 Task: Send an email with the signature Edwin Parker with the subject 'Request for a promotion' and the message 'I would like to arrange a conference call to discuss this matter further.' from softage.1@softage.net to softage.5@softage.net and softage.6@softage.net with CC to softage.7@softage.net
Action: Key pressed n
Screenshot: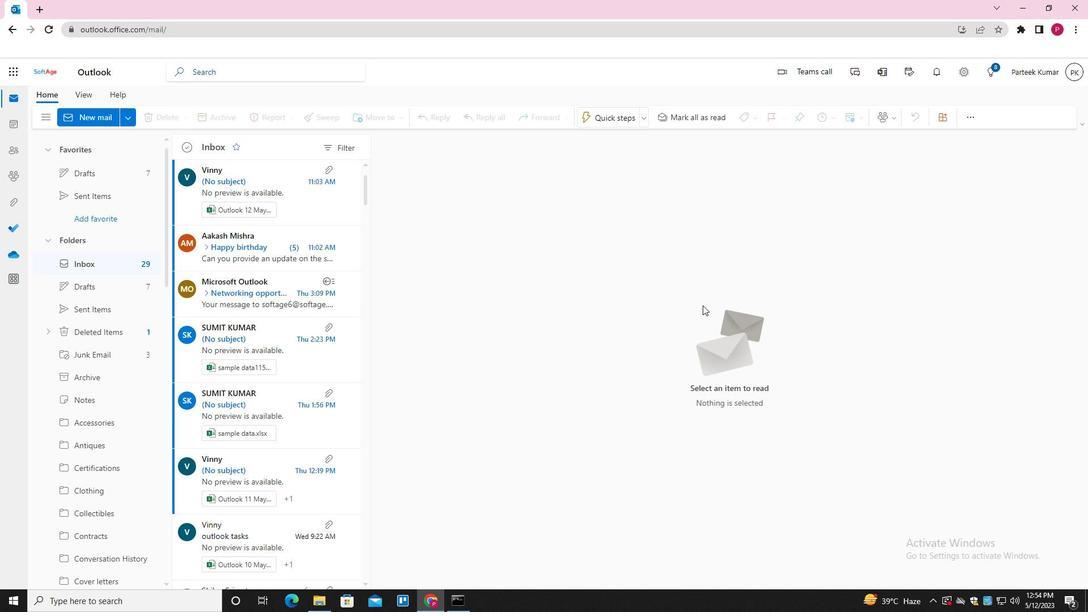 
Action: Mouse moved to (761, 114)
Screenshot: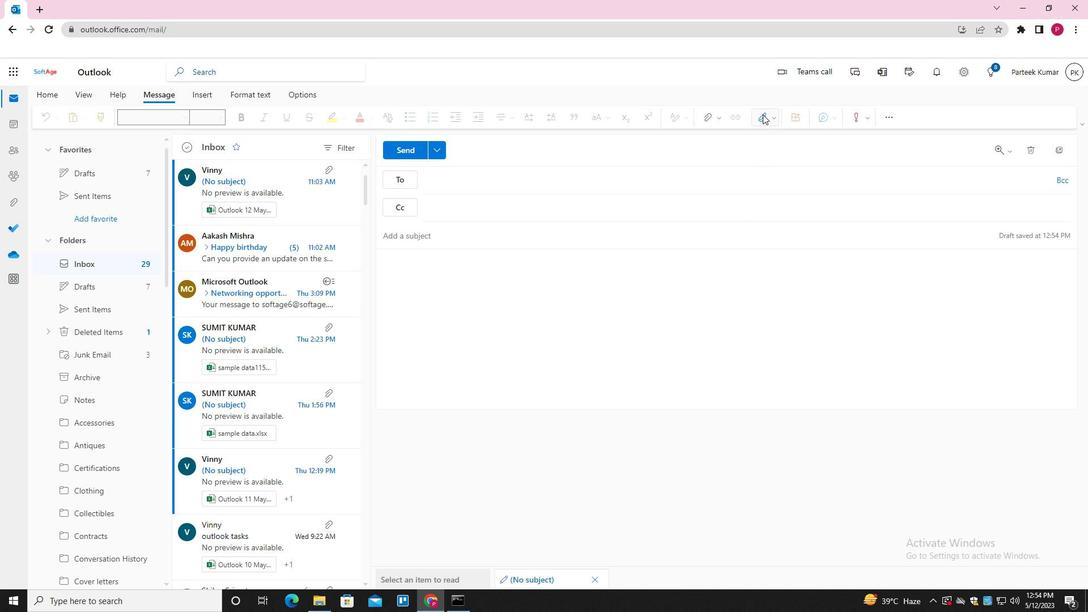 
Action: Mouse pressed left at (761, 114)
Screenshot: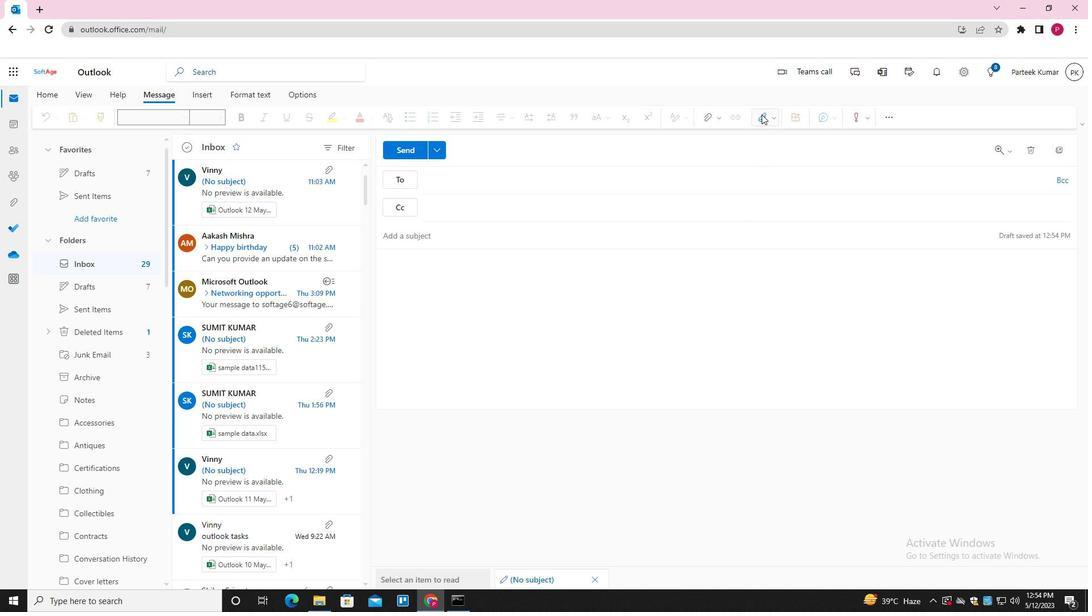 
Action: Mouse moved to (745, 164)
Screenshot: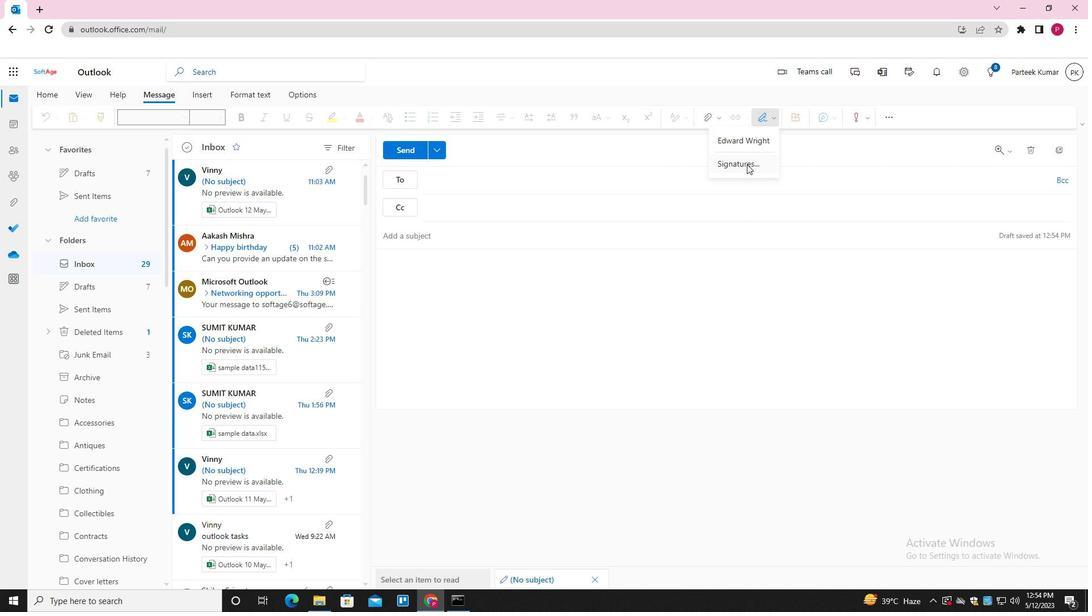 
Action: Mouse pressed left at (745, 164)
Screenshot: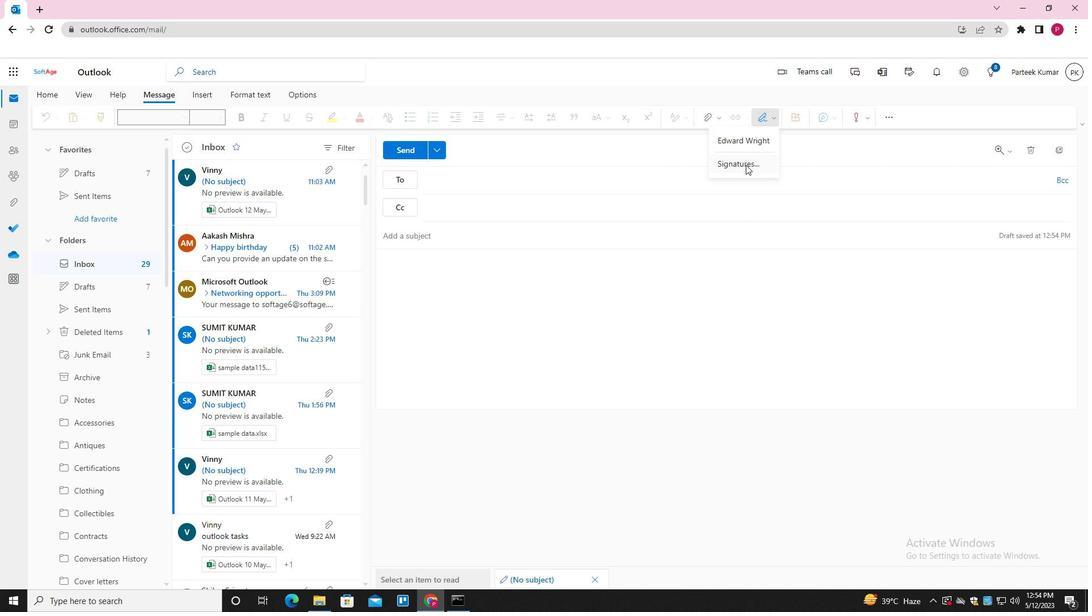
Action: Mouse moved to (758, 211)
Screenshot: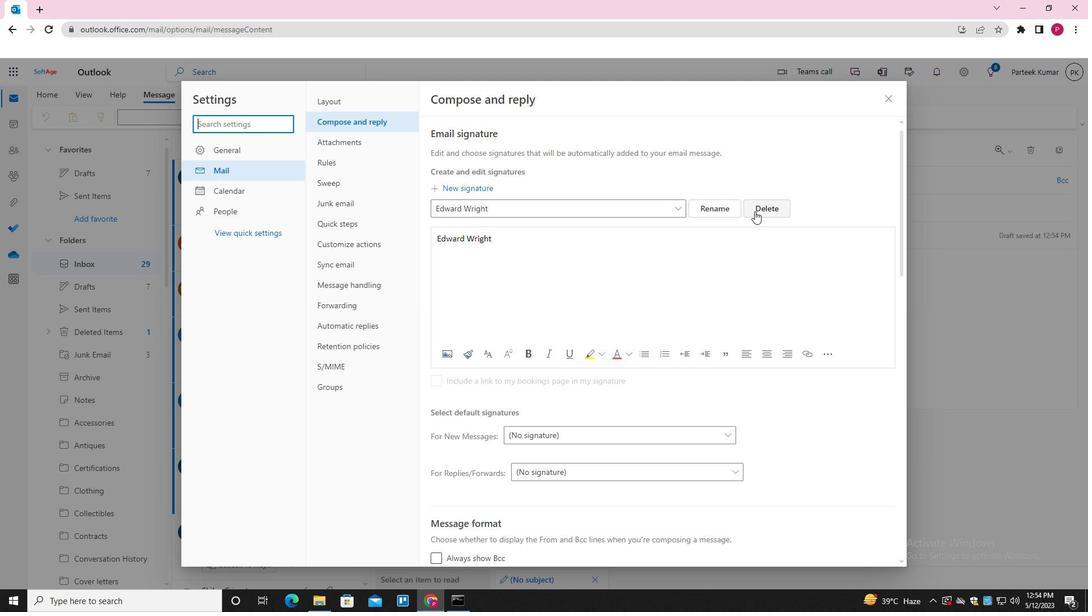 
Action: Mouse pressed left at (758, 211)
Screenshot: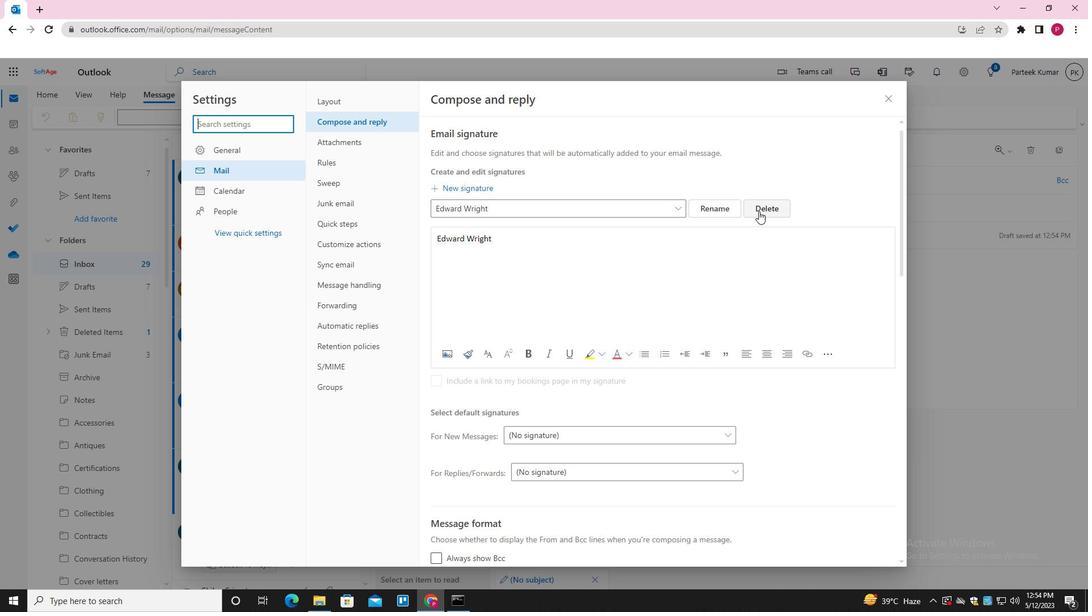 
Action: Mouse moved to (620, 207)
Screenshot: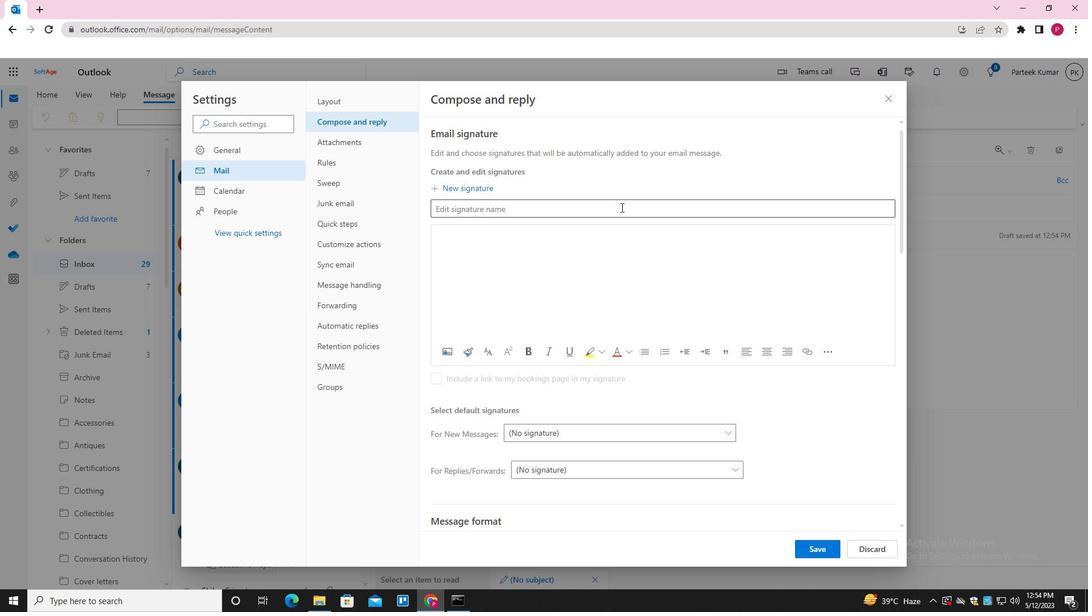 
Action: Mouse pressed left at (620, 207)
Screenshot: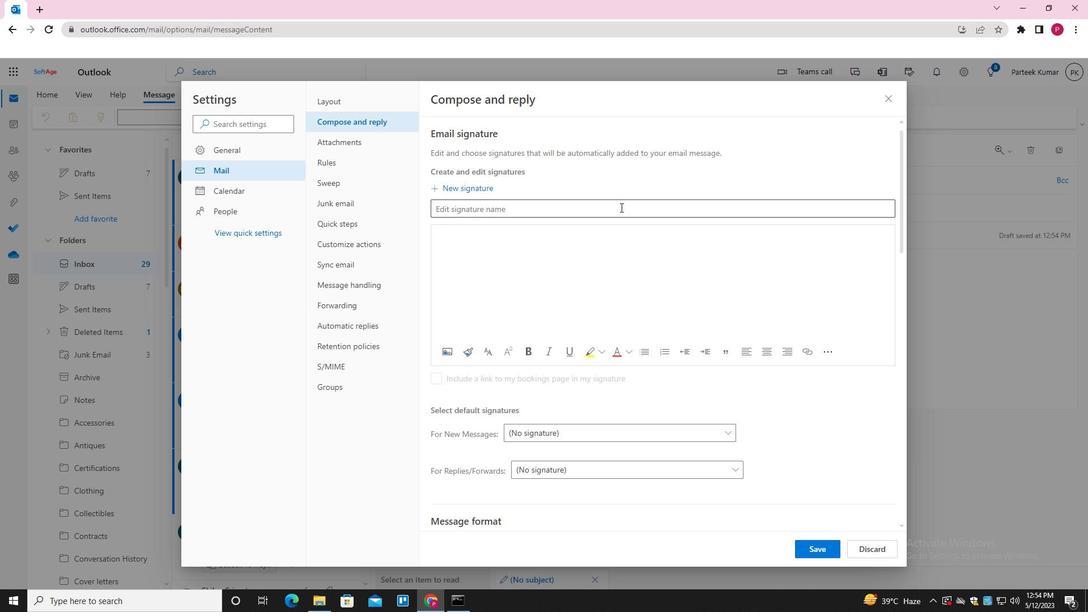 
Action: Key pressed <Key.shift>EDWIN<Key.space><Key.shift_r>PARKER<Key.tab><Key.shift>EDWIN<Key.space><Key.shift_r>PARKER
Screenshot: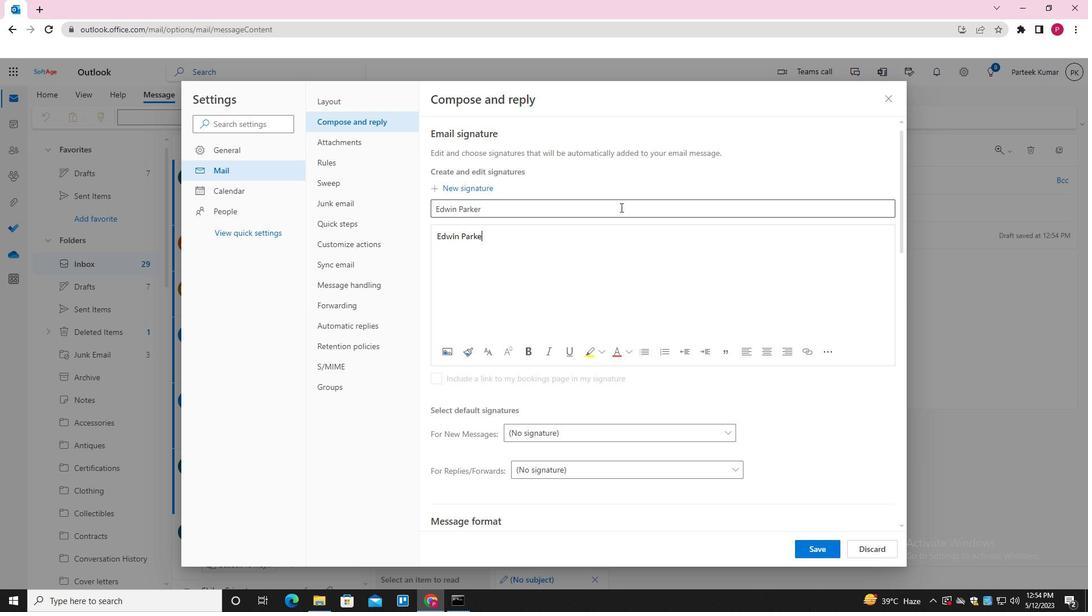 
Action: Mouse moved to (818, 549)
Screenshot: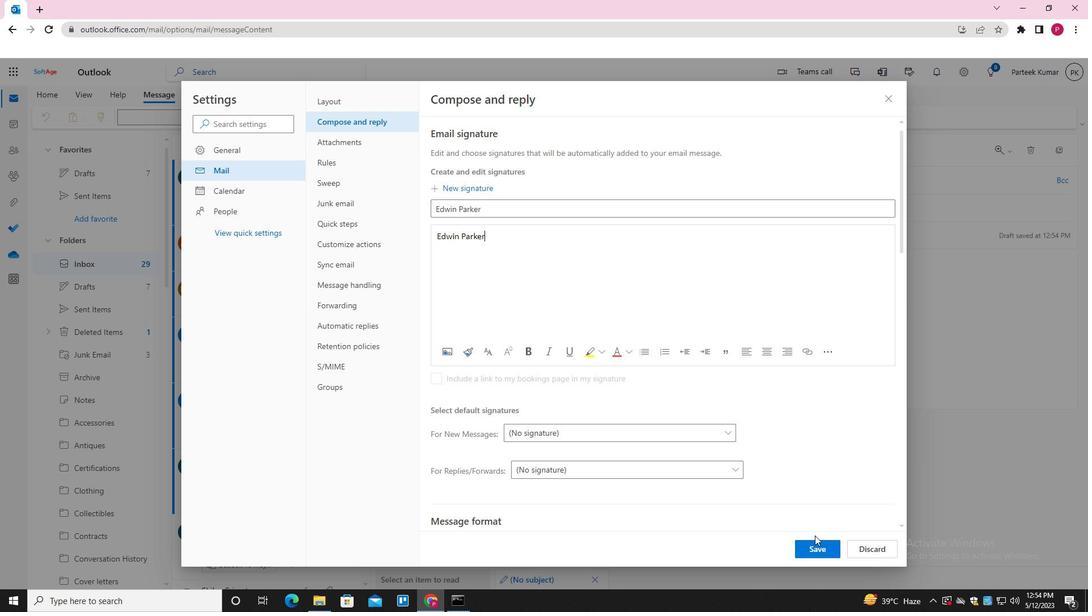 
Action: Mouse pressed left at (818, 549)
Screenshot: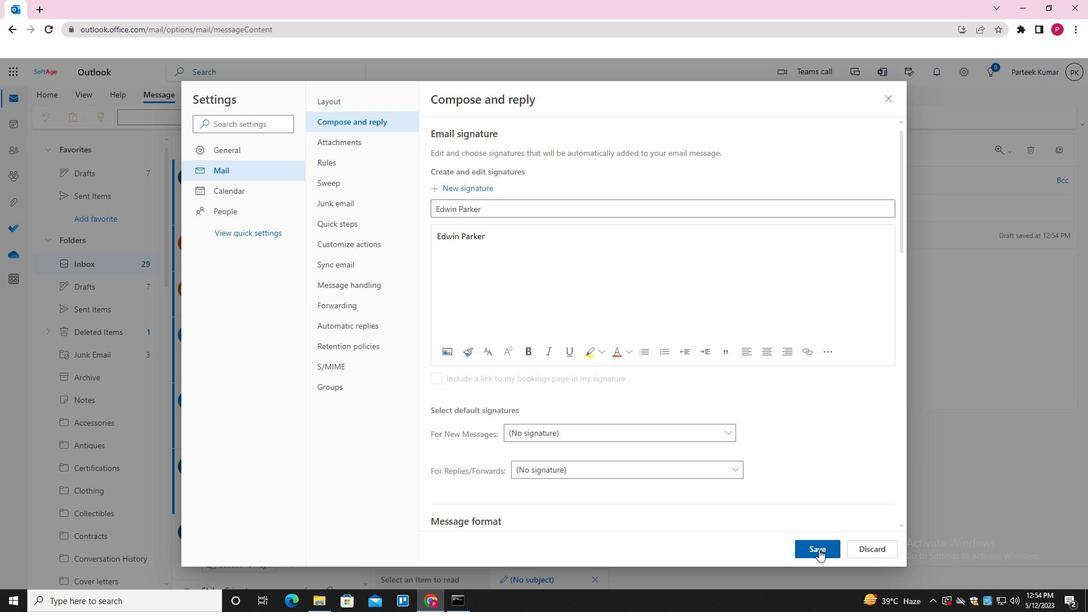 
Action: Mouse moved to (883, 100)
Screenshot: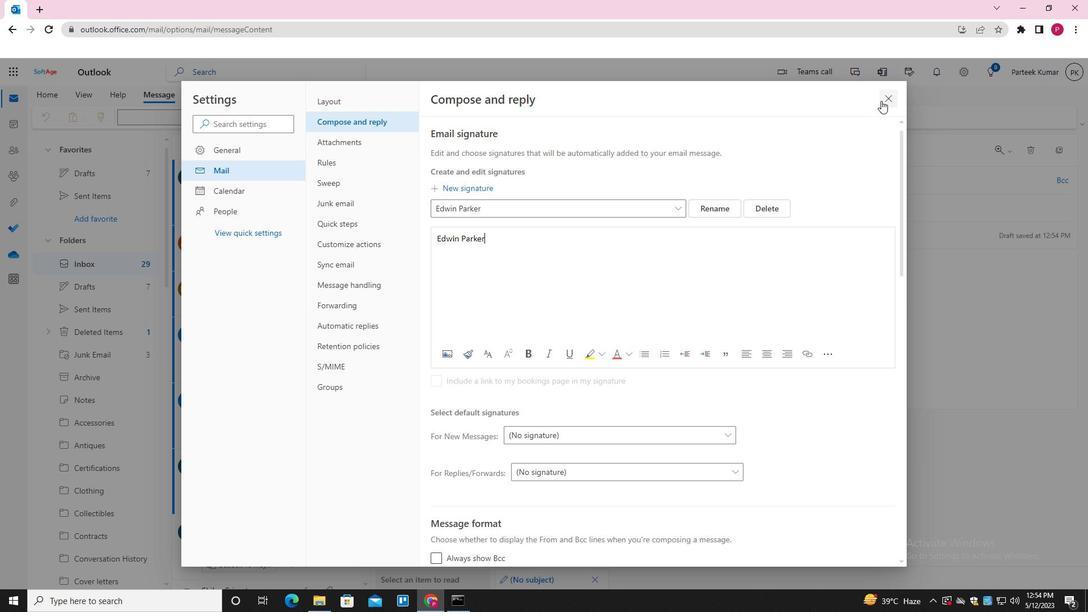 
Action: Mouse pressed left at (883, 100)
Screenshot: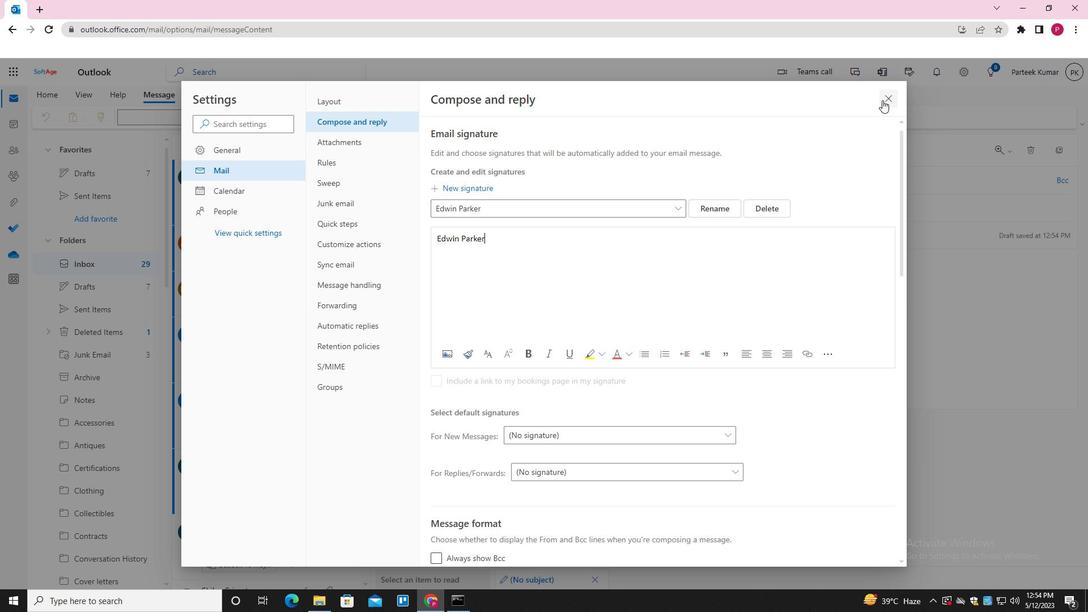 
Action: Mouse moved to (559, 306)
Screenshot: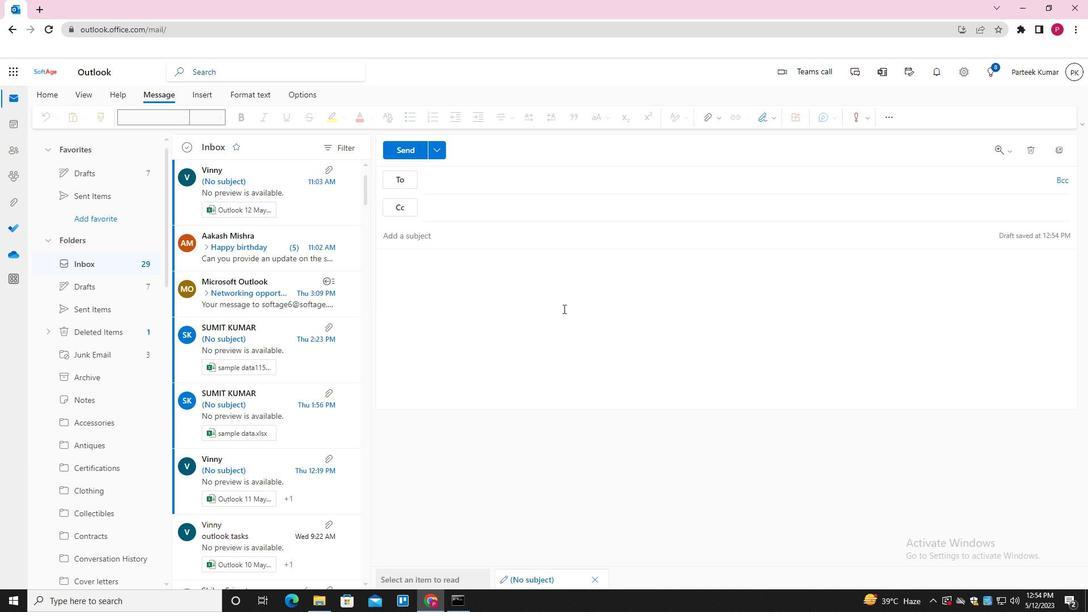 
Action: Mouse pressed left at (559, 306)
Screenshot: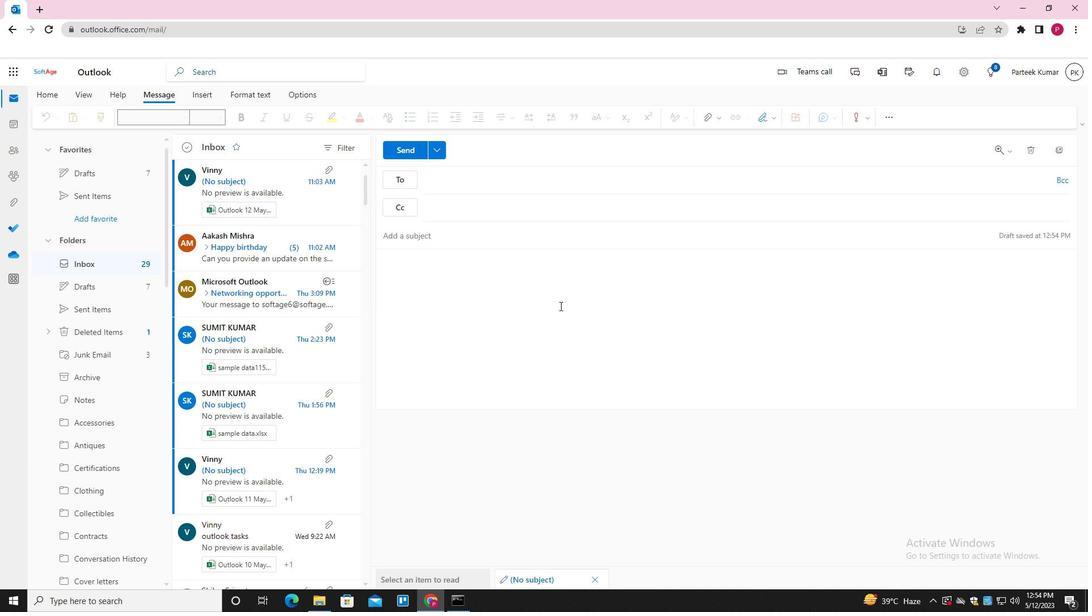 
Action: Mouse moved to (761, 113)
Screenshot: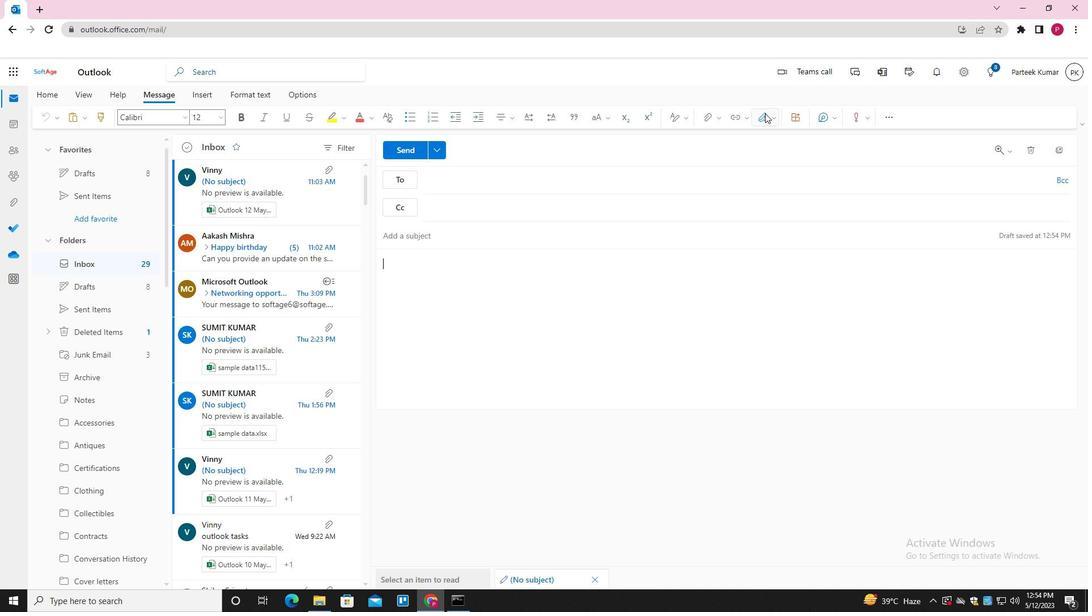 
Action: Mouse pressed left at (761, 113)
Screenshot: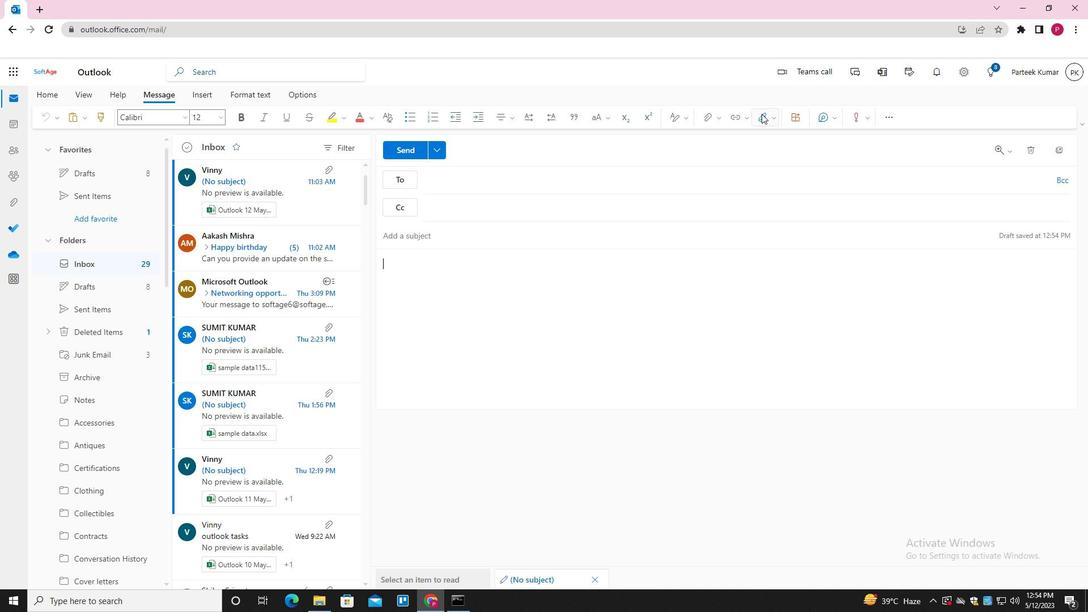 
Action: Mouse moved to (745, 138)
Screenshot: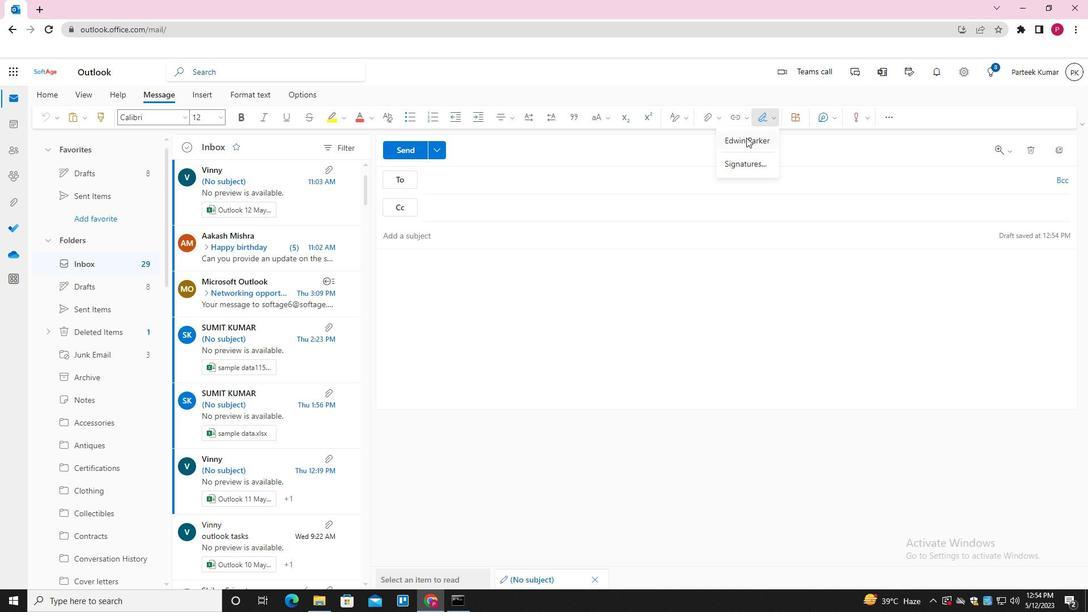 
Action: Mouse pressed left at (745, 138)
Screenshot: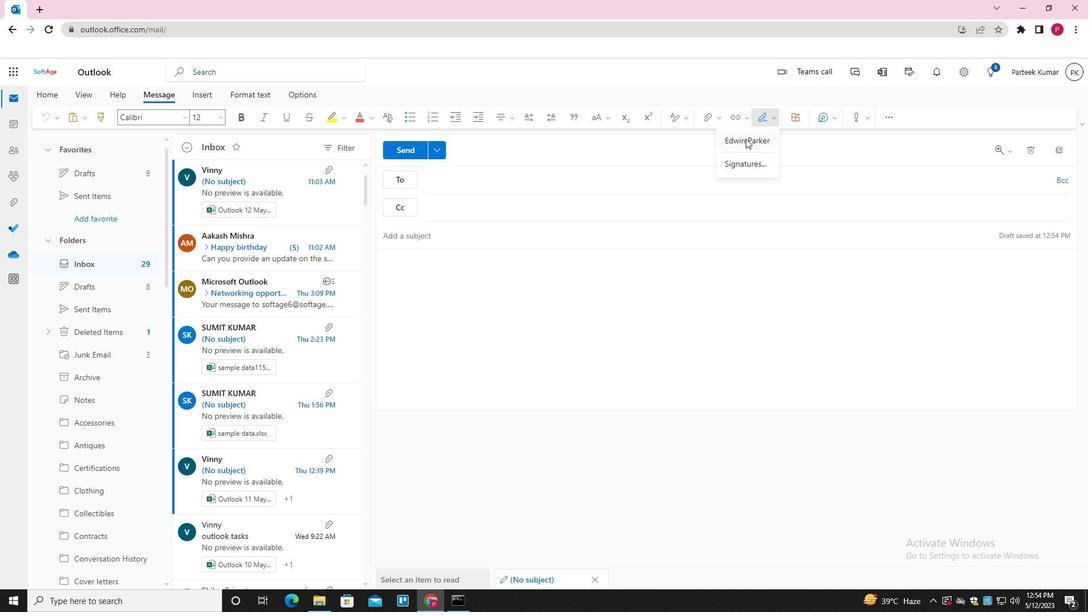 
Action: Mouse moved to (520, 240)
Screenshot: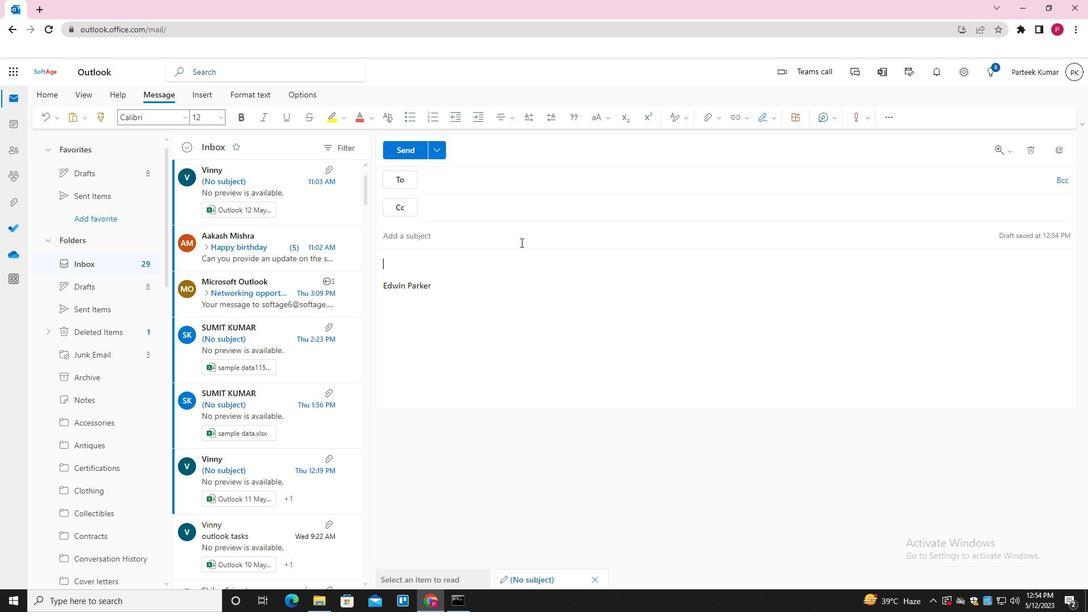
Action: Mouse pressed left at (520, 240)
Screenshot: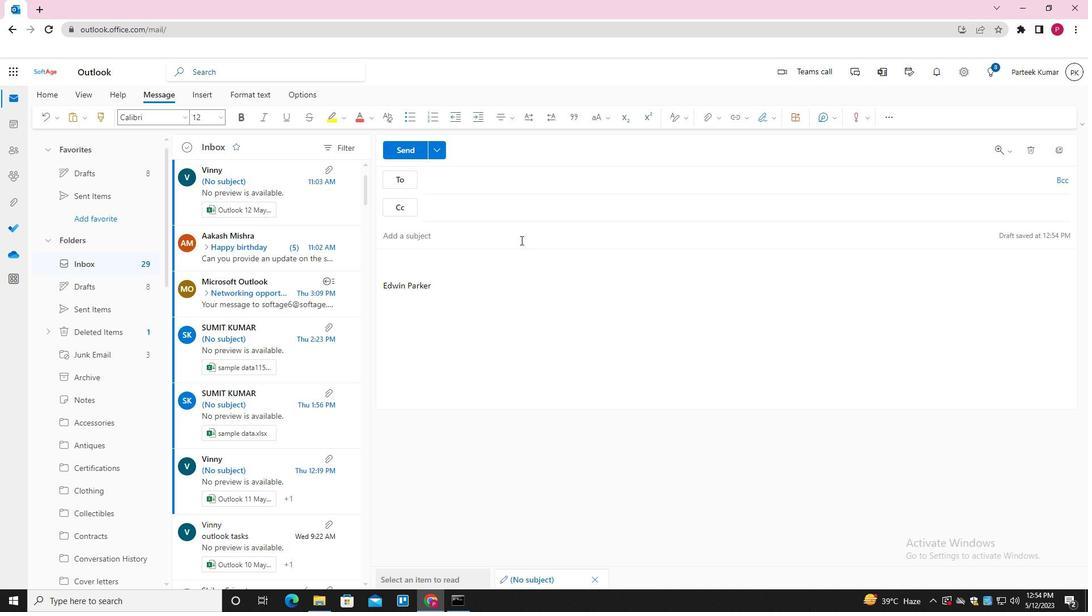 
Action: Key pressed <Key.shift>REQUEST<Key.space>FOR<Key.space>A<Key.space>PROMOTION<Key.tab><Key.shift_r><Key.shift_r><Key.shift_r><Key.shift_r><Key.shift_r><Key.shift_r><Key.shift_r><Key.shift_r><Key.shift_r>I<Key.space>WOULD<Key.space>LIKE<Key.space>TO<Key.space>ARRANGE<Key.space>A<Key.space>CONFRENCE<Key.space><Key.backspace><Key.backspace><Key.backspace><Key.backspace><Key.backspace><Key.backspace>ERENCE<Key.space>CALL<Key.space>TO<Key.space>DISCUSS<Key.space>THIS<Key.space>MATTER<Key.space>FURTHER
Screenshot: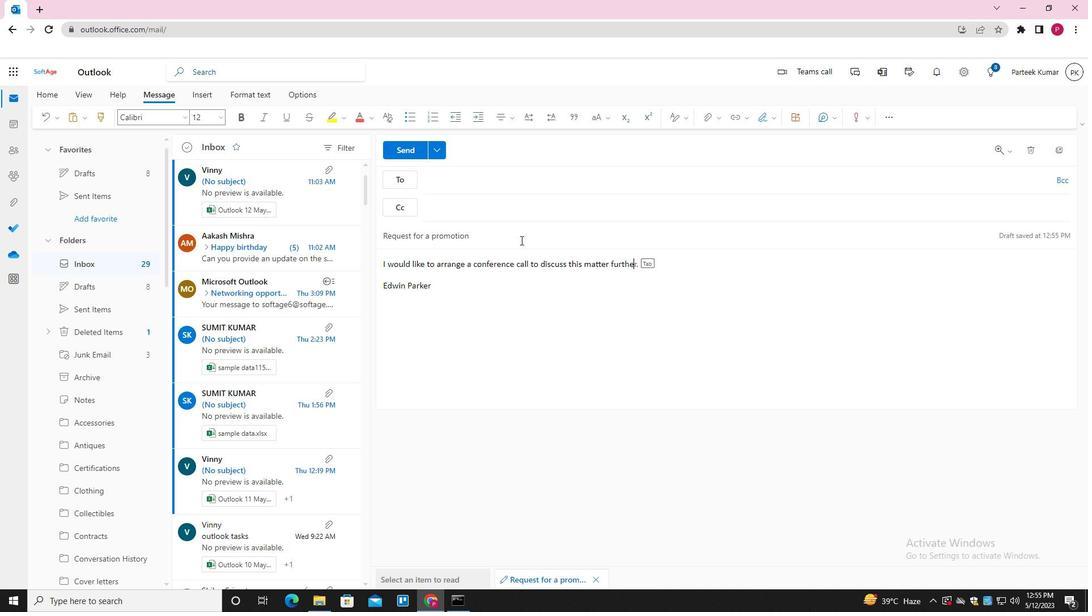 
Action: Mouse moved to (541, 179)
Screenshot: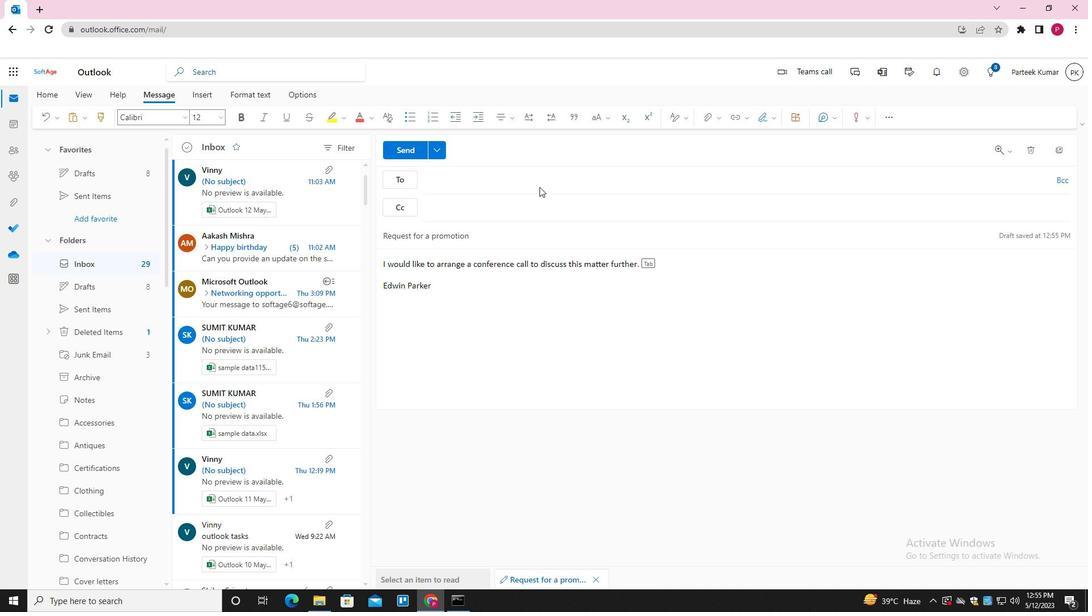 
Action: Mouse pressed left at (541, 179)
Screenshot: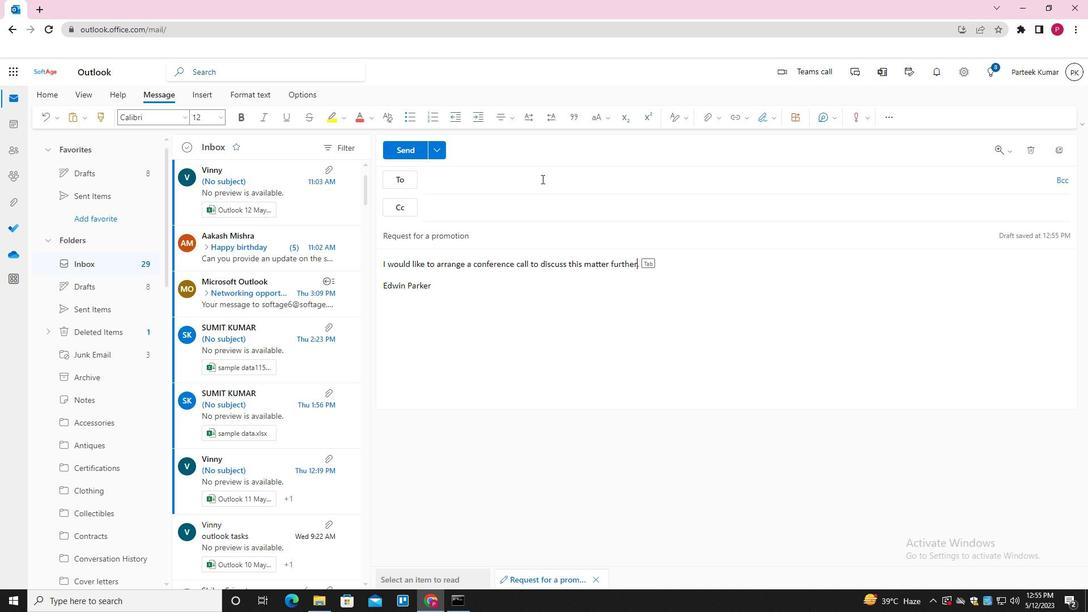 
Action: Key pressed SOFTAGE.5<Key.shift>@SOFTAGE.NET<Key.enter>SOFTAGE.6<Key.shift>@SOFTAGE.NET<Key.enter><Key.tab>SOFTAGE.7<Key.shift>@SOFTAGE.NET<Key.enter>
Screenshot: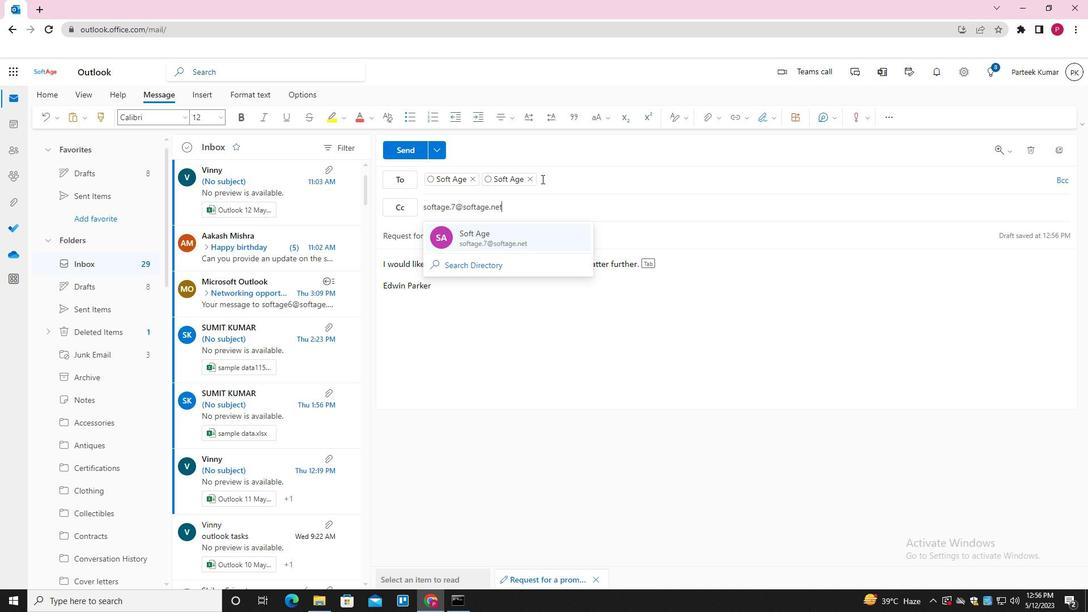 
Action: Mouse moved to (401, 150)
Screenshot: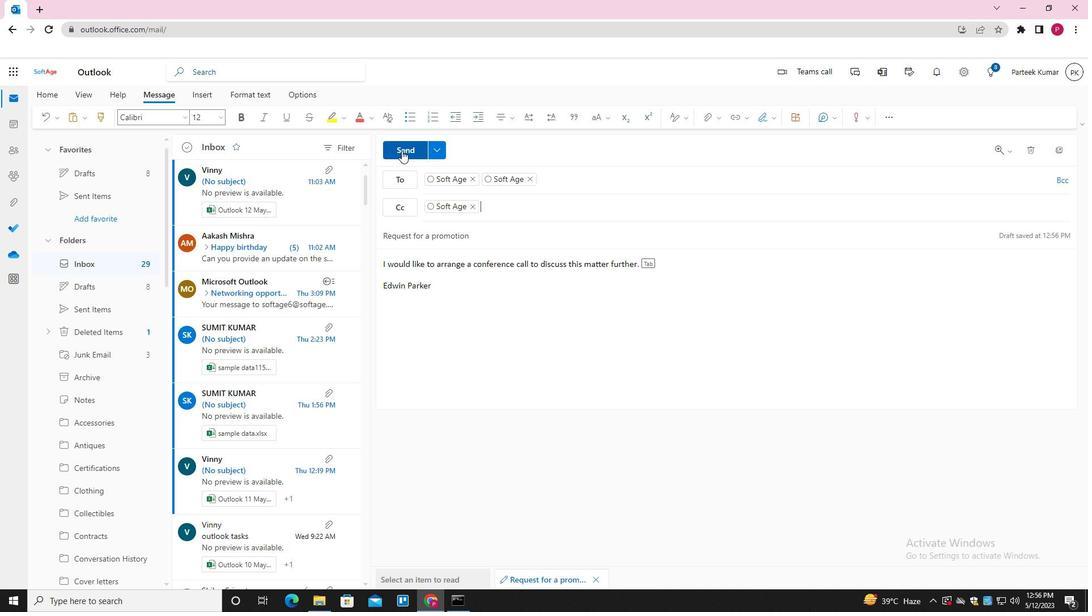 
Action: Mouse pressed left at (401, 150)
Screenshot: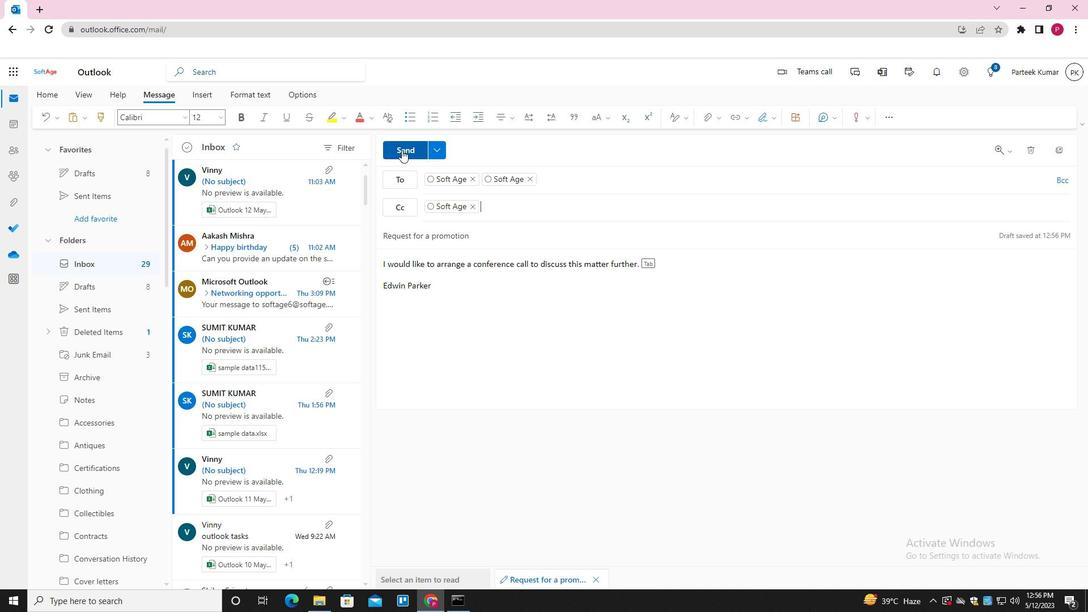
Action: Mouse moved to (445, 230)
Screenshot: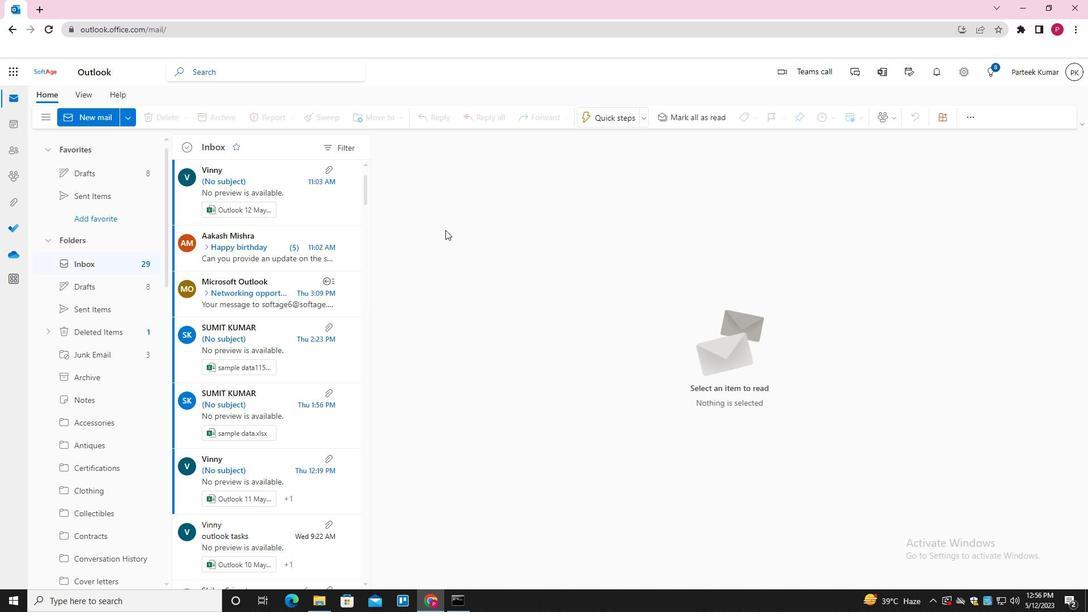 
